 Task: Enable opacity in VBI and Teletext decoder.
Action: Mouse moved to (93, 29)
Screenshot: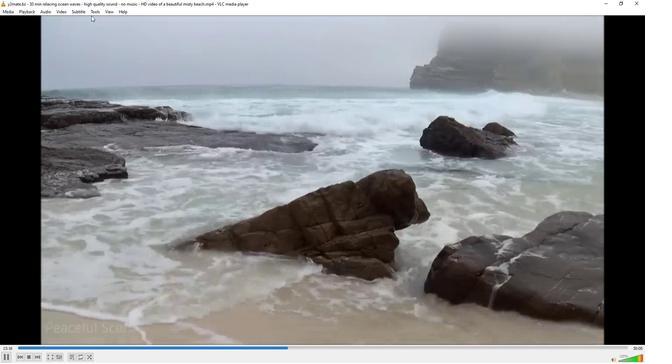 
Action: Mouse pressed left at (93, 29)
Screenshot: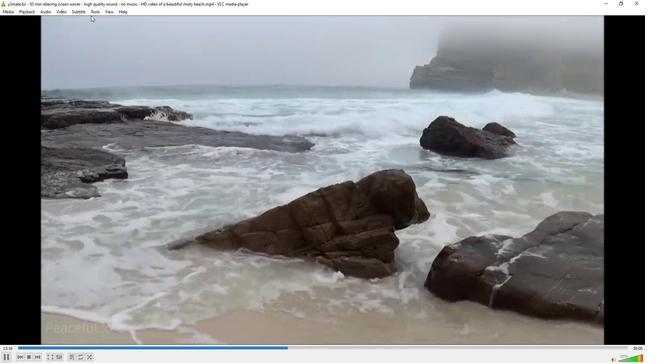 
Action: Mouse moved to (95, 26)
Screenshot: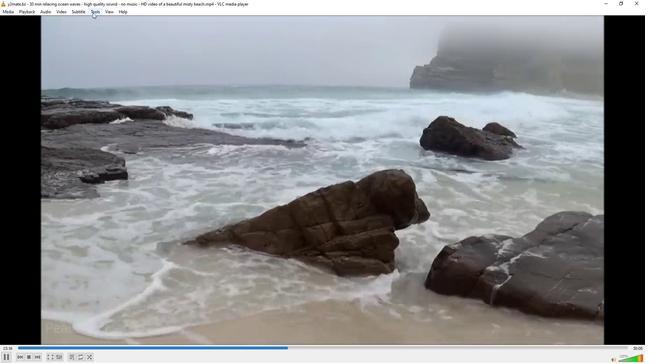 
Action: Mouse pressed left at (95, 26)
Screenshot: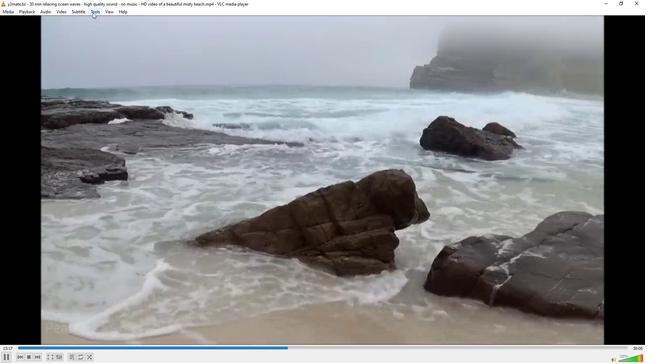 
Action: Mouse moved to (116, 99)
Screenshot: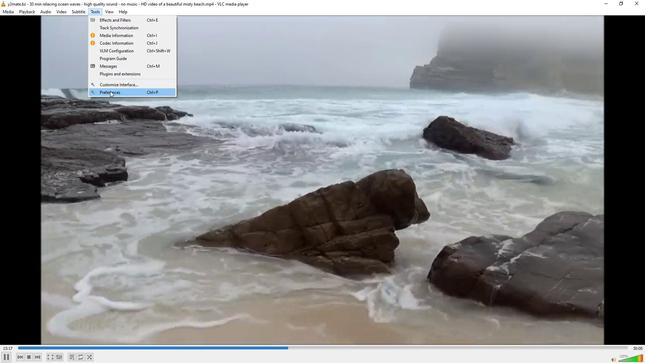 
Action: Mouse pressed left at (116, 99)
Screenshot: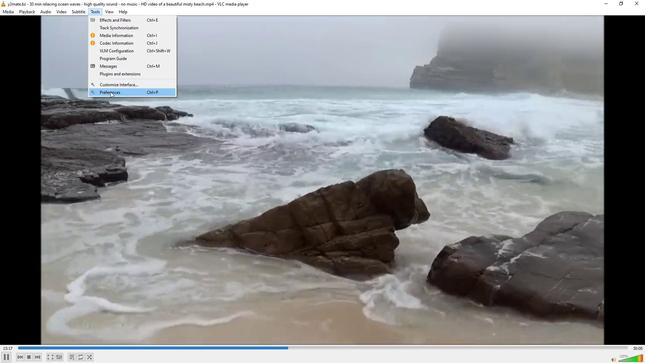 
Action: Mouse moved to (76, 277)
Screenshot: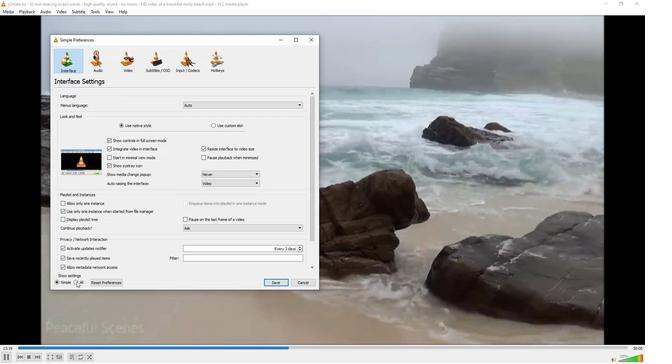 
Action: Mouse pressed left at (76, 277)
Screenshot: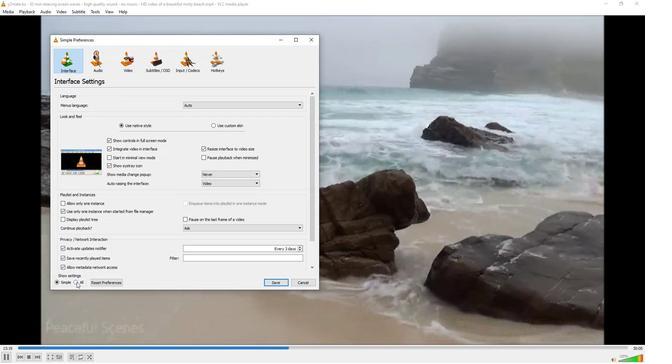 
Action: Mouse moved to (64, 190)
Screenshot: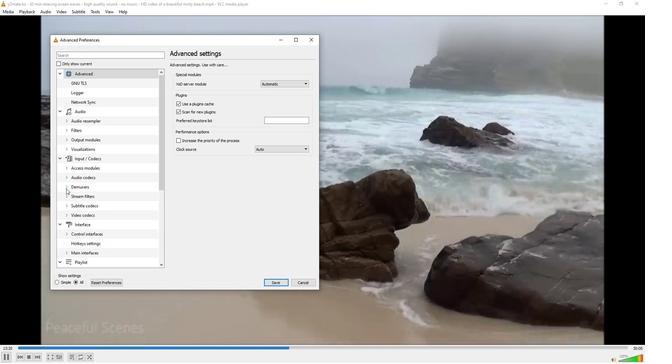 
Action: Mouse pressed left at (64, 190)
Screenshot: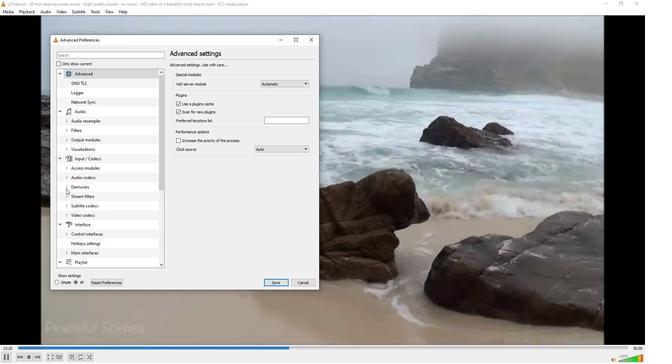 
Action: Mouse moved to (74, 197)
Screenshot: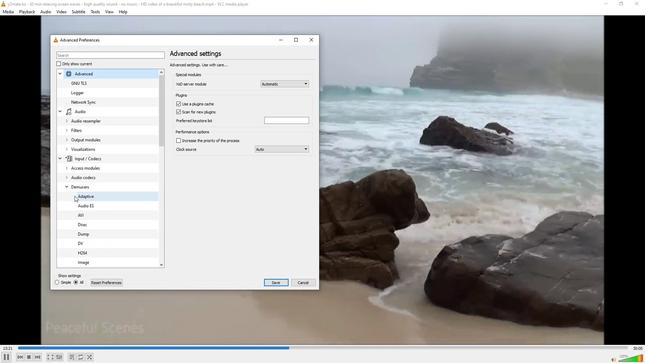 
Action: Mouse scrolled (74, 197) with delta (0, 0)
Screenshot: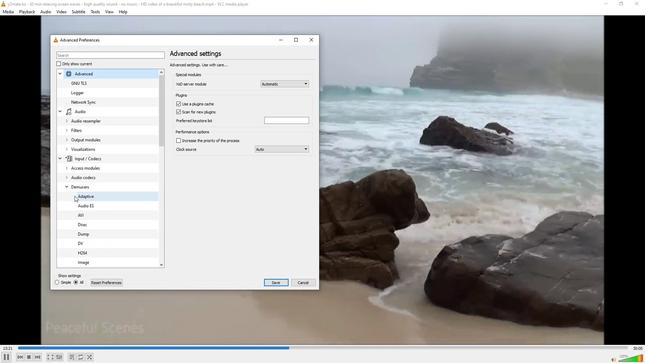 
Action: Mouse scrolled (74, 197) with delta (0, 0)
Screenshot: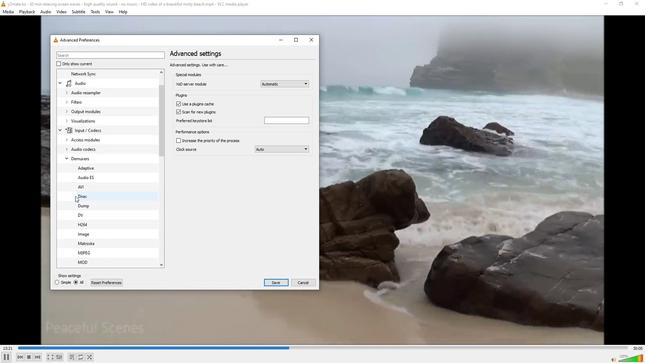 
Action: Mouse scrolled (74, 197) with delta (0, 0)
Screenshot: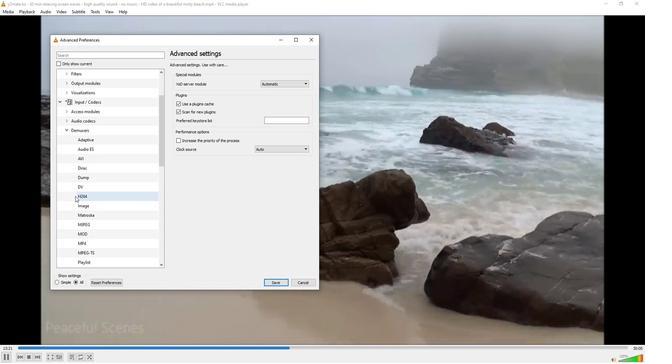 
Action: Mouse moved to (74, 197)
Screenshot: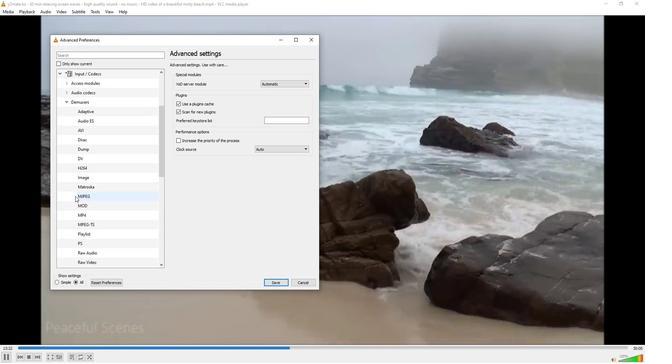 
Action: Mouse scrolled (74, 197) with delta (0, 0)
Screenshot: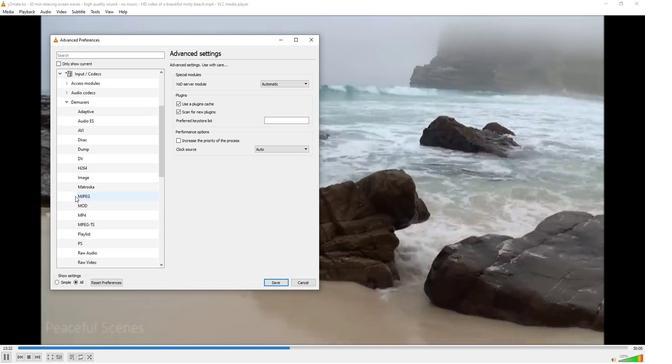 
Action: Mouse scrolled (74, 197) with delta (0, 0)
Screenshot: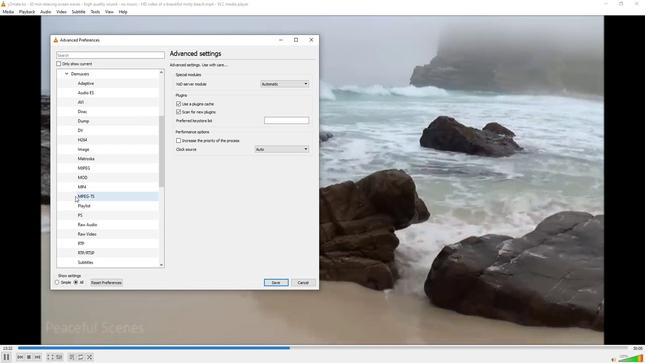 
Action: Mouse scrolled (74, 197) with delta (0, 0)
Screenshot: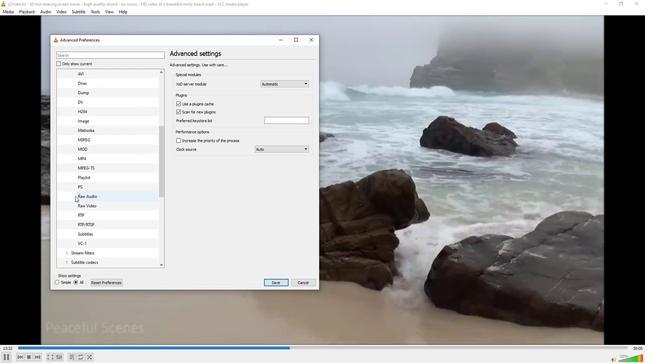 
Action: Mouse moved to (65, 232)
Screenshot: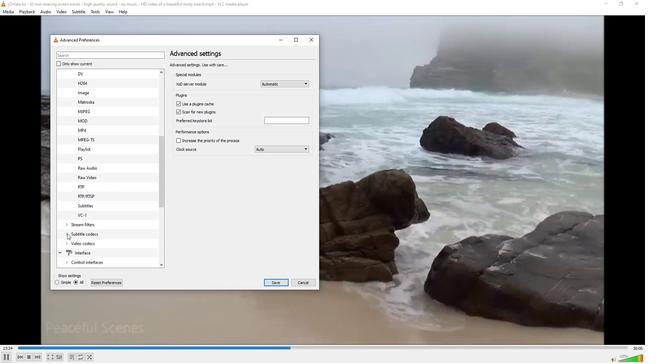 
Action: Mouse pressed left at (65, 232)
Screenshot: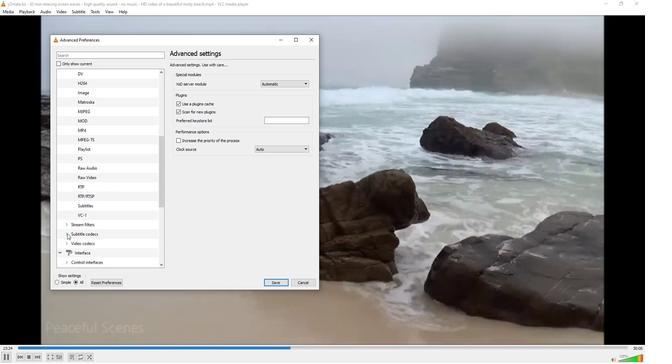 
Action: Mouse moved to (86, 231)
Screenshot: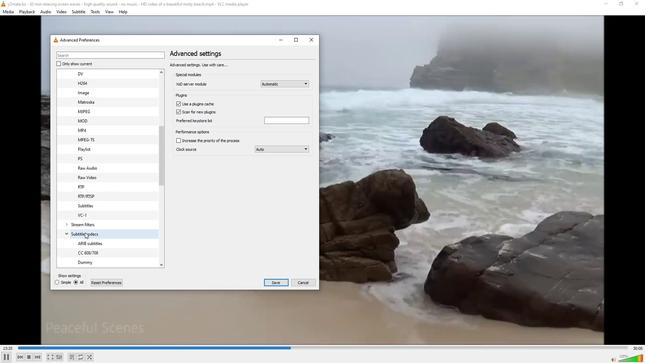 
Action: Mouse scrolled (86, 230) with delta (0, 0)
Screenshot: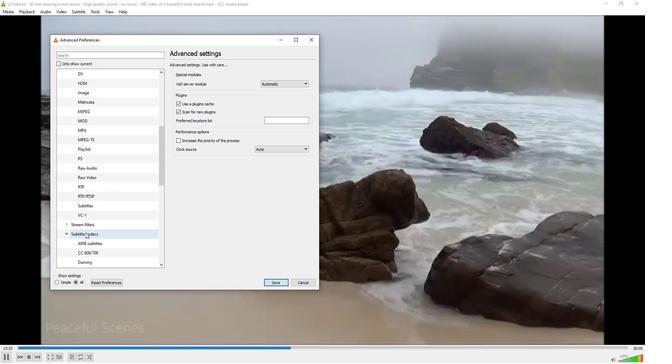 
Action: Mouse moved to (86, 231)
Screenshot: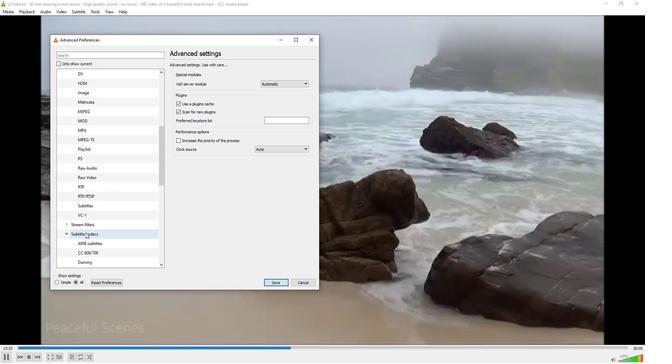 
Action: Mouse scrolled (86, 230) with delta (0, 0)
Screenshot: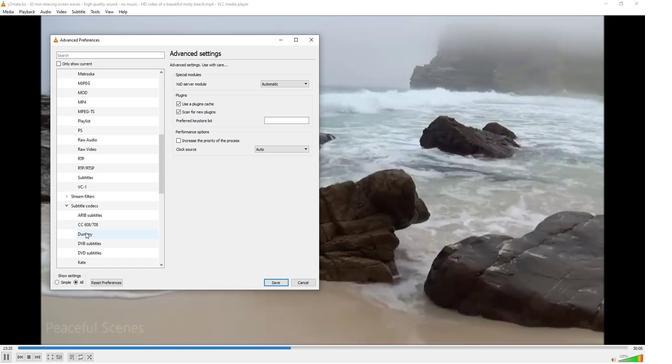
Action: Mouse scrolled (86, 230) with delta (0, 0)
Screenshot: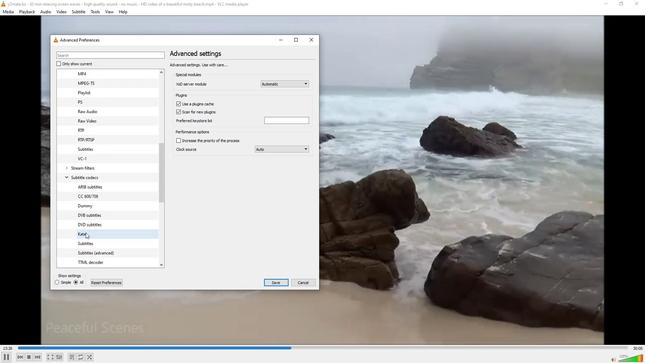 
Action: Mouse moved to (86, 251)
Screenshot: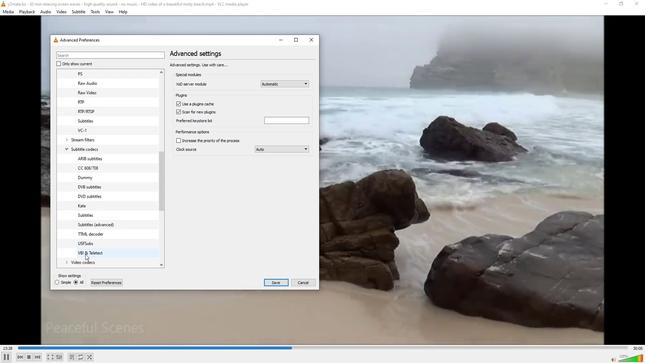 
Action: Mouse pressed left at (86, 251)
Screenshot: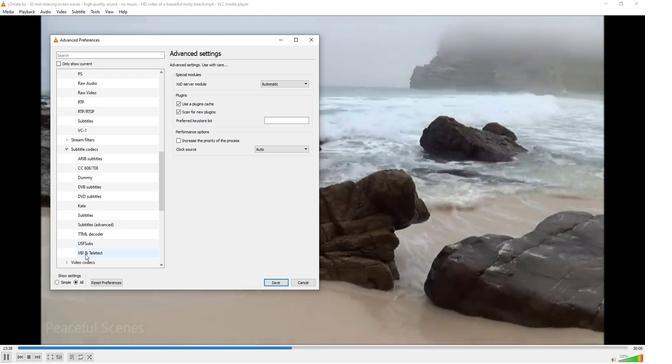 
Action: Mouse moved to (191, 93)
Screenshot: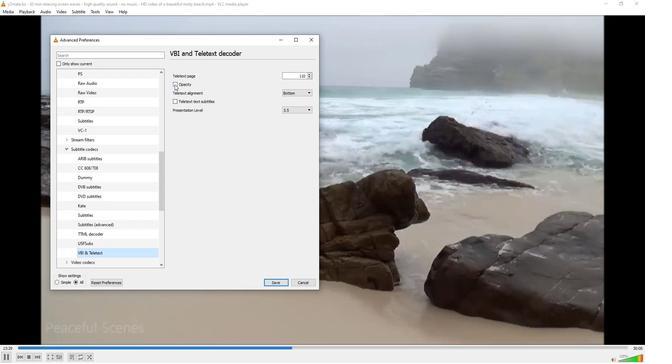 
Action: Mouse pressed left at (191, 93)
Screenshot: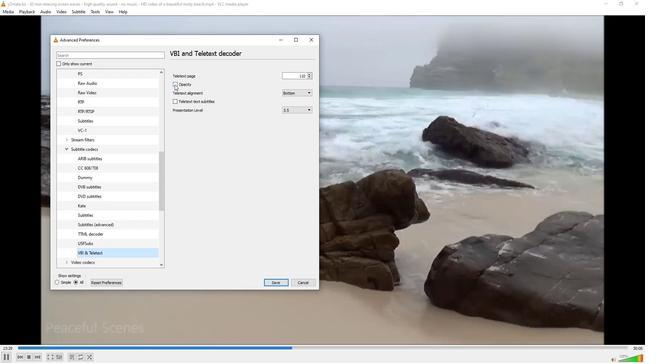 
Action: Mouse moved to (245, 108)
Screenshot: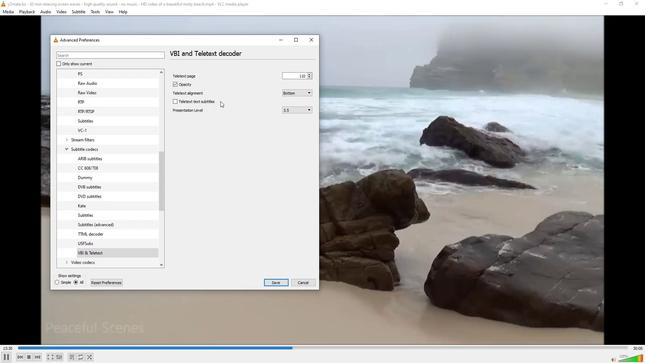 
